 Task: Add Boiron Arnica Montana 6C to the cart.
Action: Mouse moved to (255, 110)
Screenshot: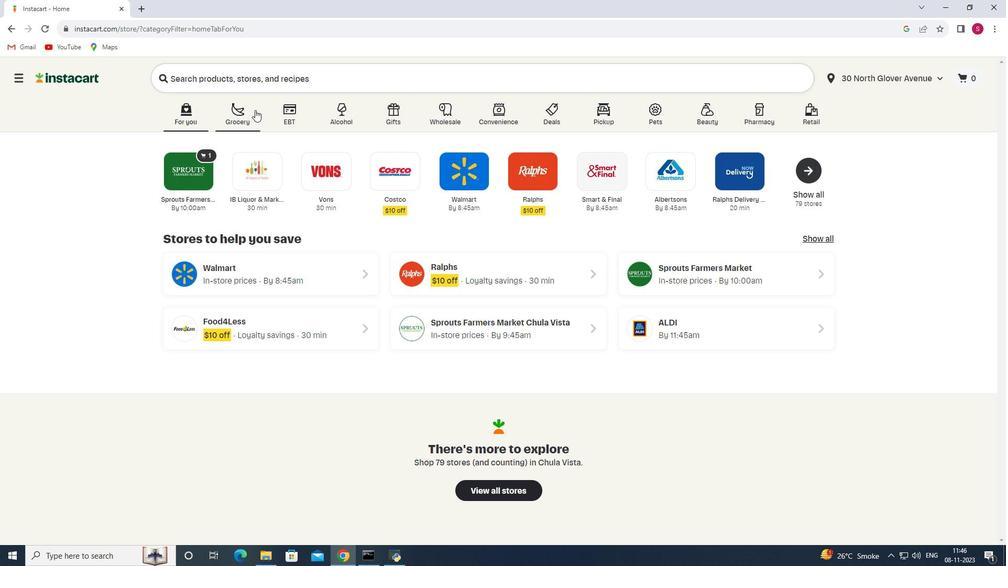 
Action: Mouse pressed left at (255, 110)
Screenshot: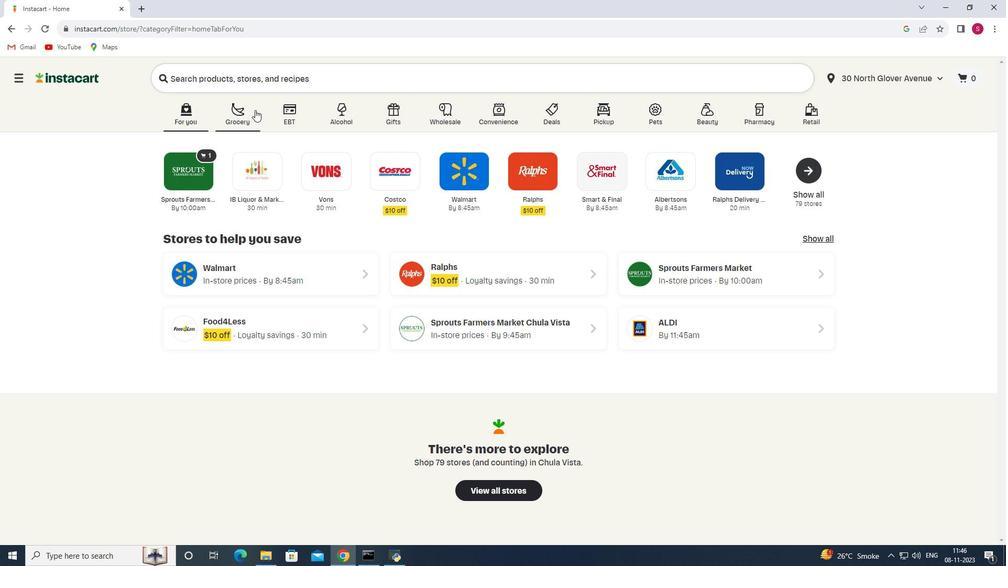 
Action: Mouse moved to (262, 301)
Screenshot: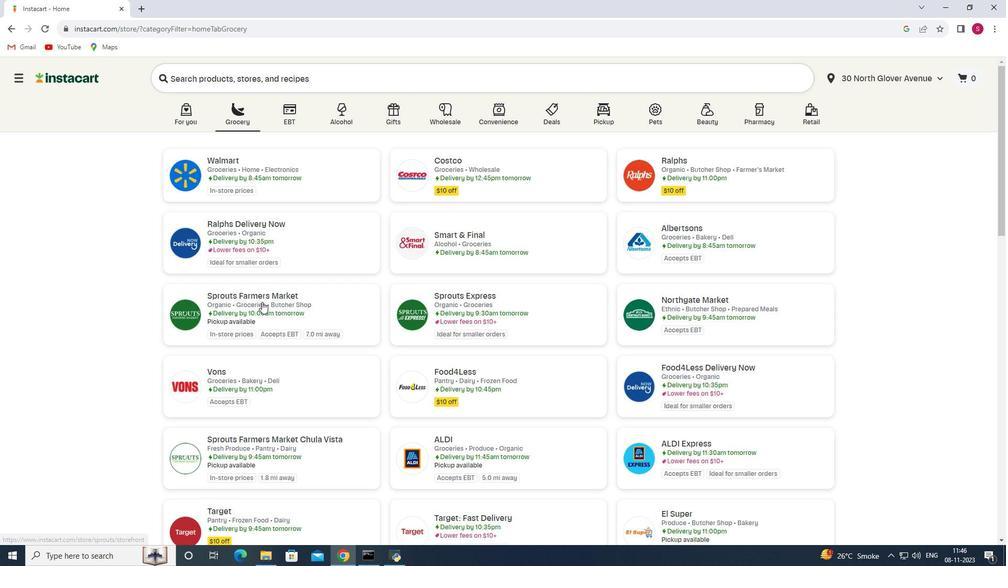 
Action: Mouse pressed left at (262, 301)
Screenshot: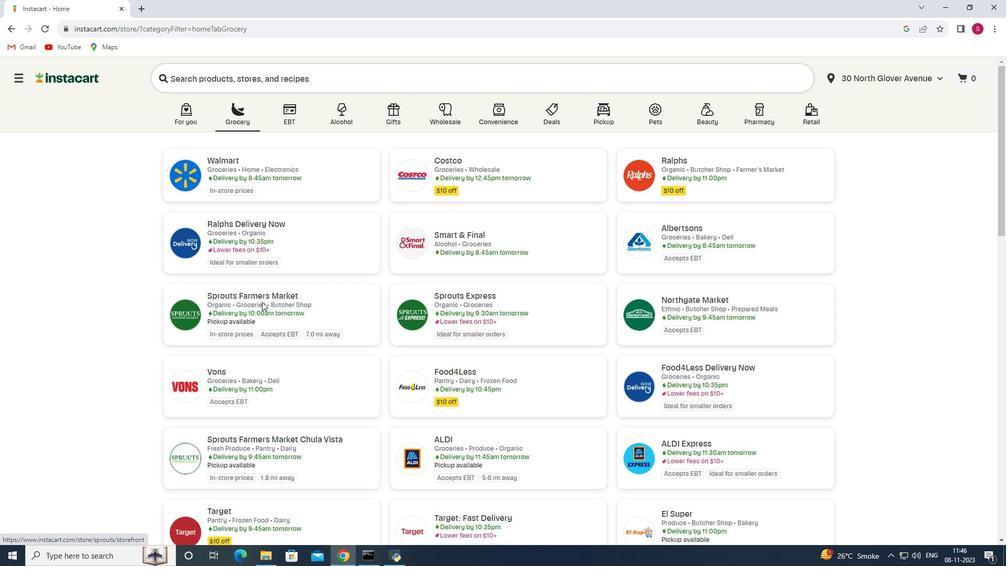 
Action: Mouse moved to (113, 326)
Screenshot: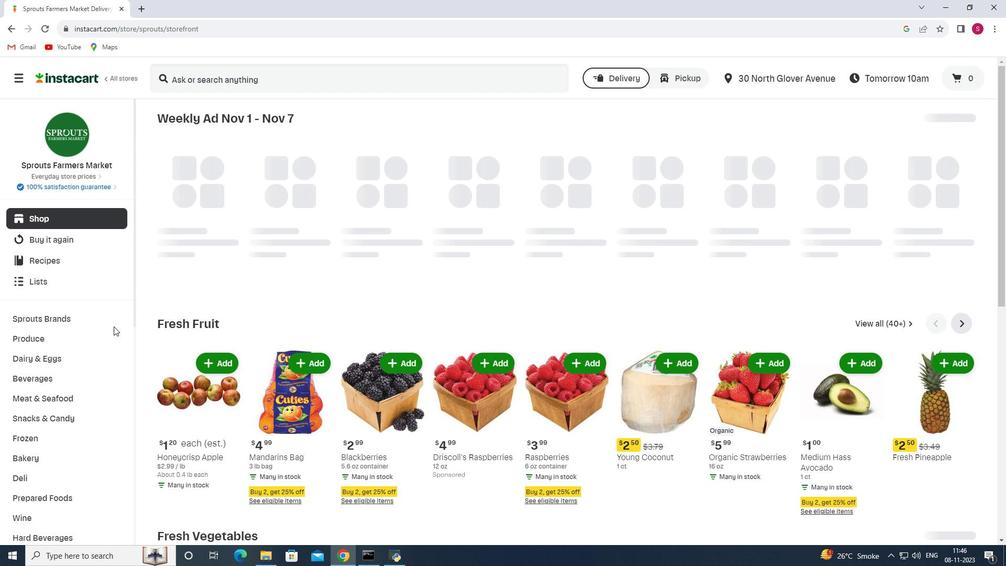 
Action: Mouse scrolled (113, 326) with delta (0, 0)
Screenshot: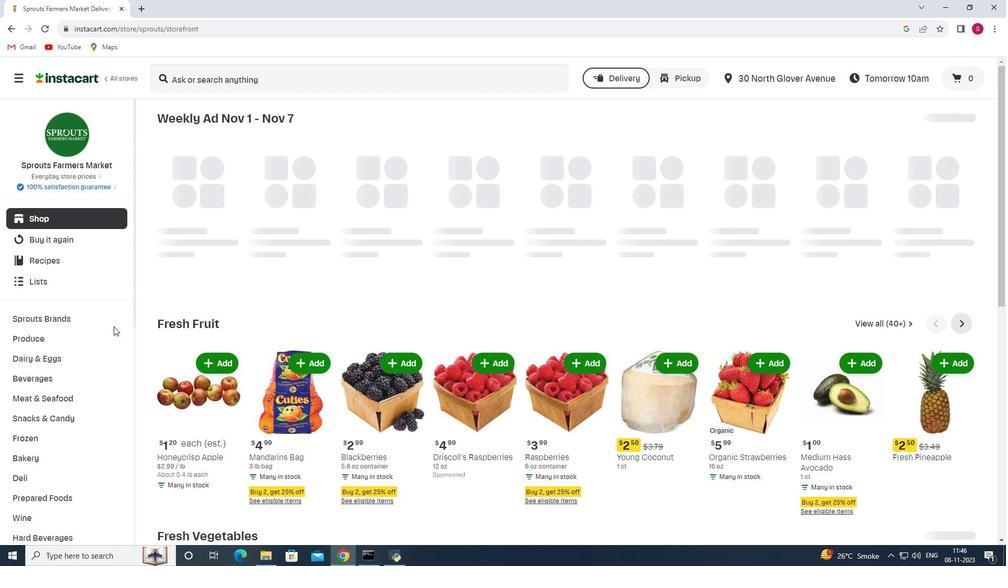 
Action: Mouse scrolled (113, 326) with delta (0, 0)
Screenshot: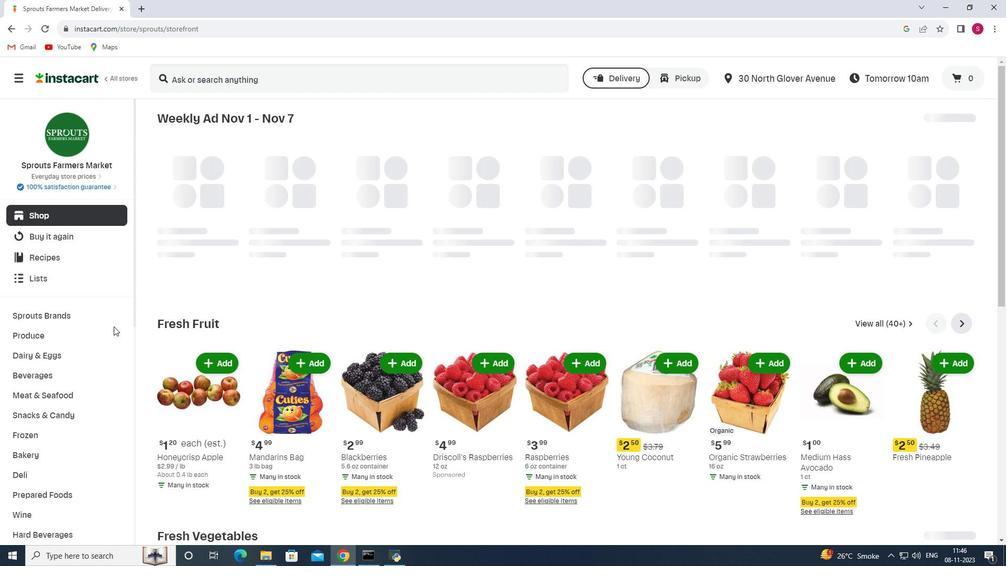 
Action: Mouse scrolled (113, 326) with delta (0, 0)
Screenshot: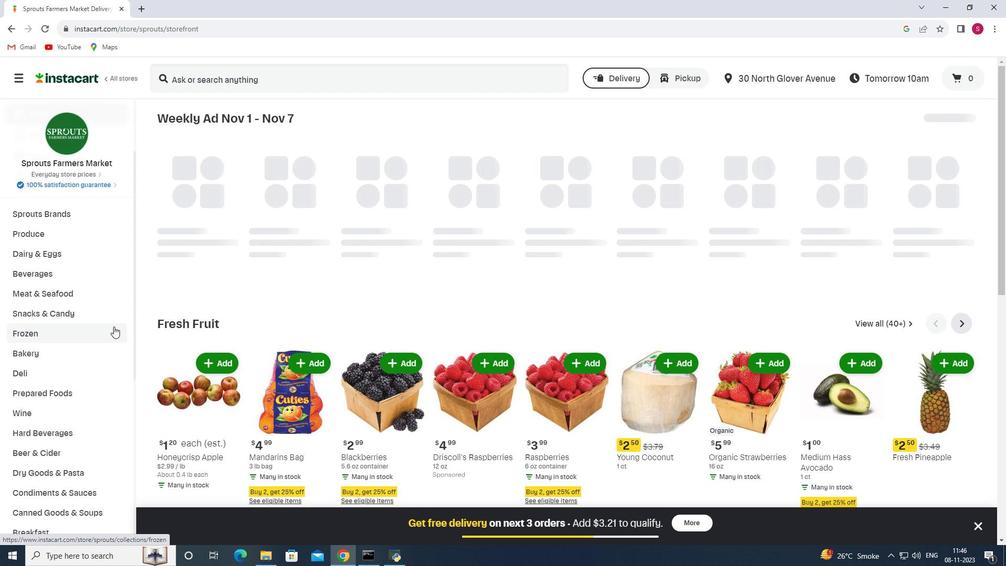 
Action: Mouse scrolled (113, 326) with delta (0, 0)
Screenshot: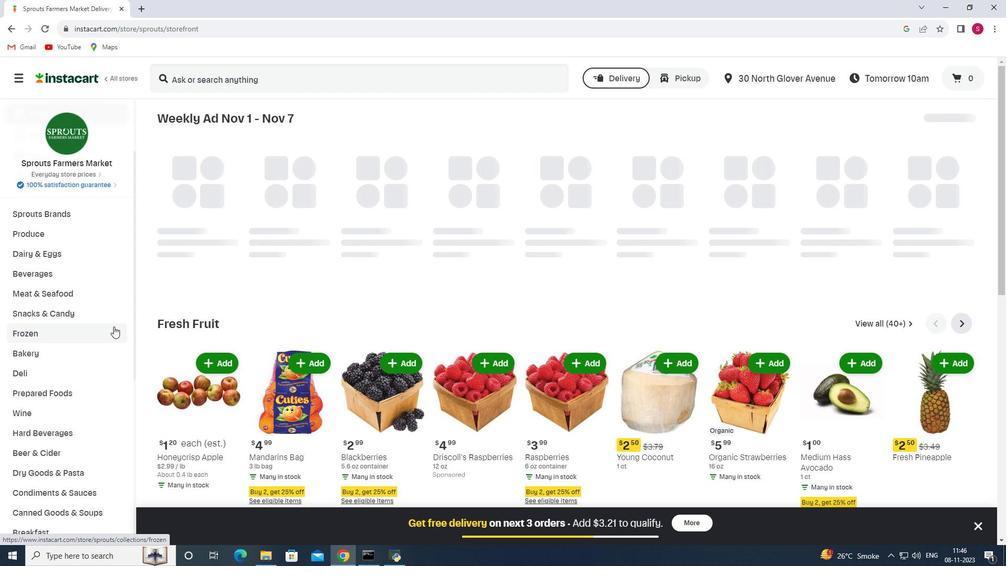 
Action: Mouse scrolled (113, 326) with delta (0, 0)
Screenshot: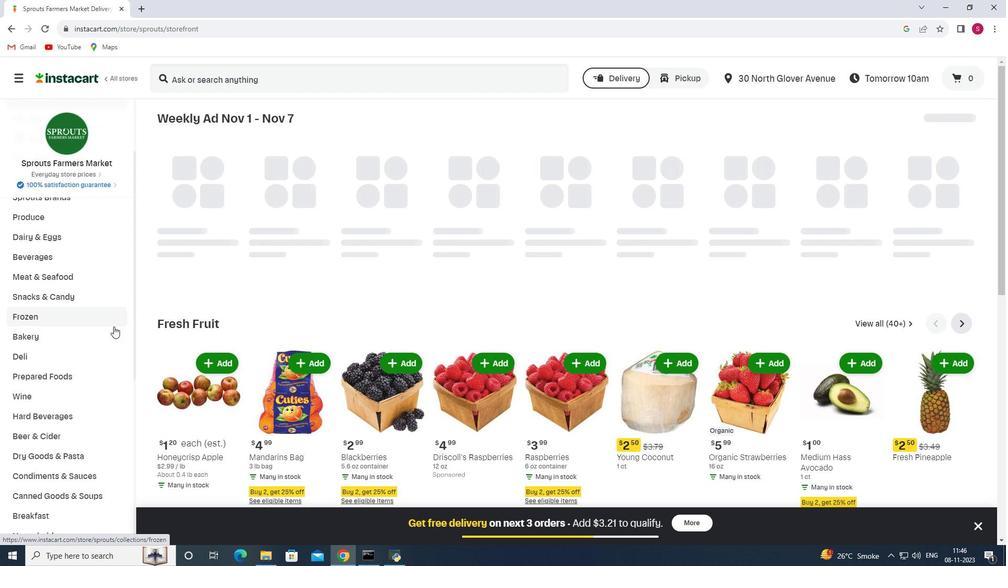 
Action: Mouse moved to (110, 326)
Screenshot: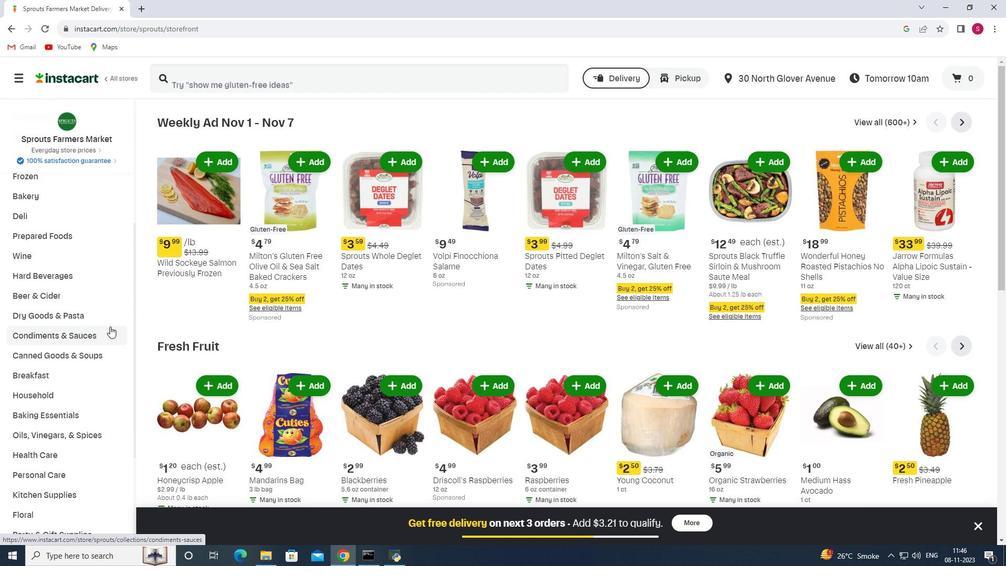 
Action: Mouse scrolled (110, 326) with delta (0, 0)
Screenshot: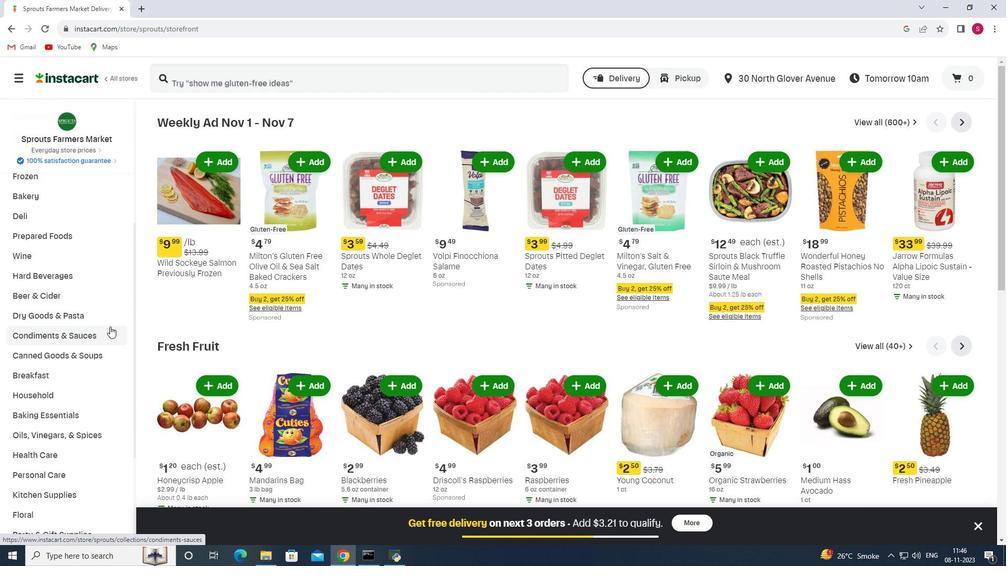 
Action: Mouse moved to (53, 332)
Screenshot: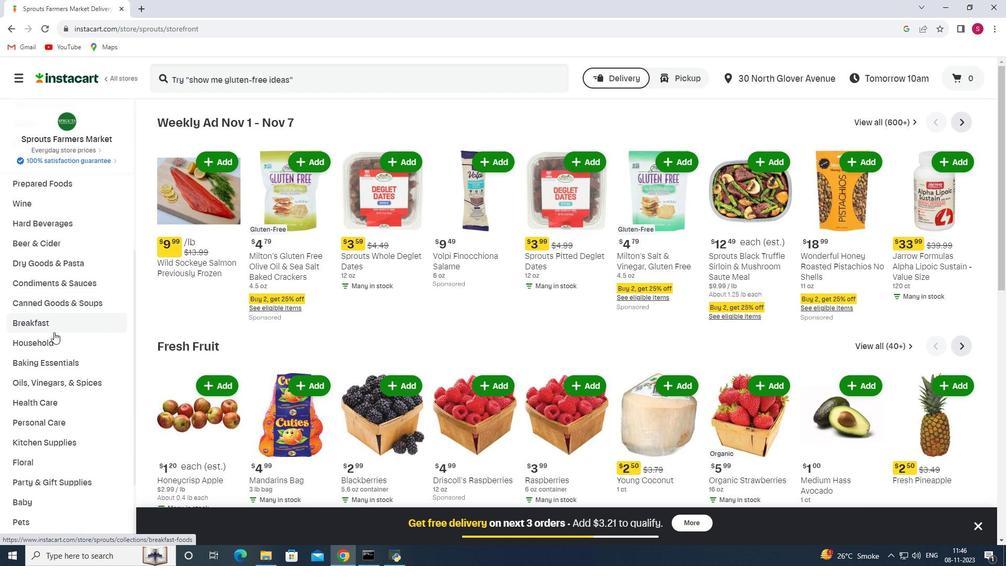 
Action: Mouse scrolled (53, 331) with delta (0, 0)
Screenshot: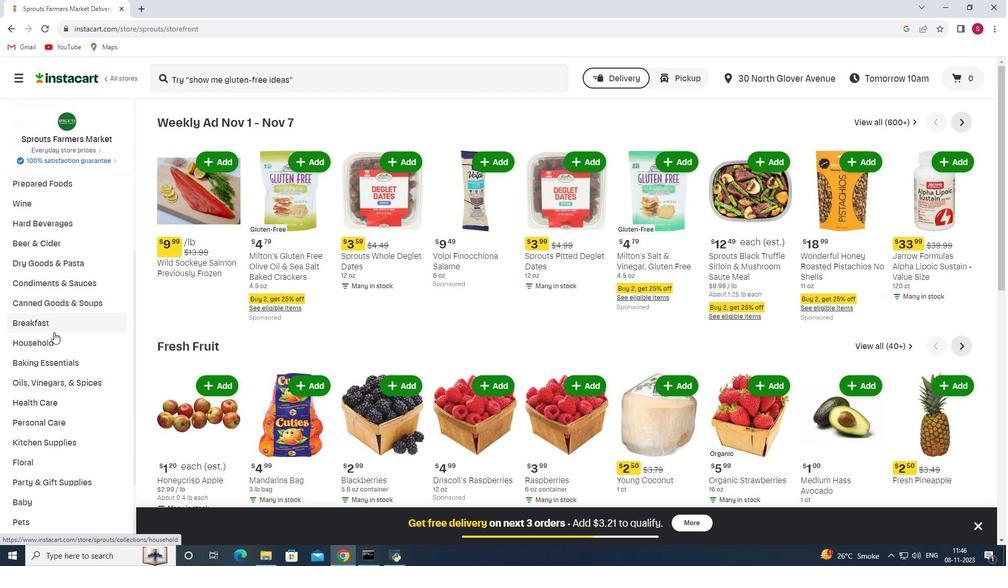
Action: Mouse scrolled (53, 331) with delta (0, 0)
Screenshot: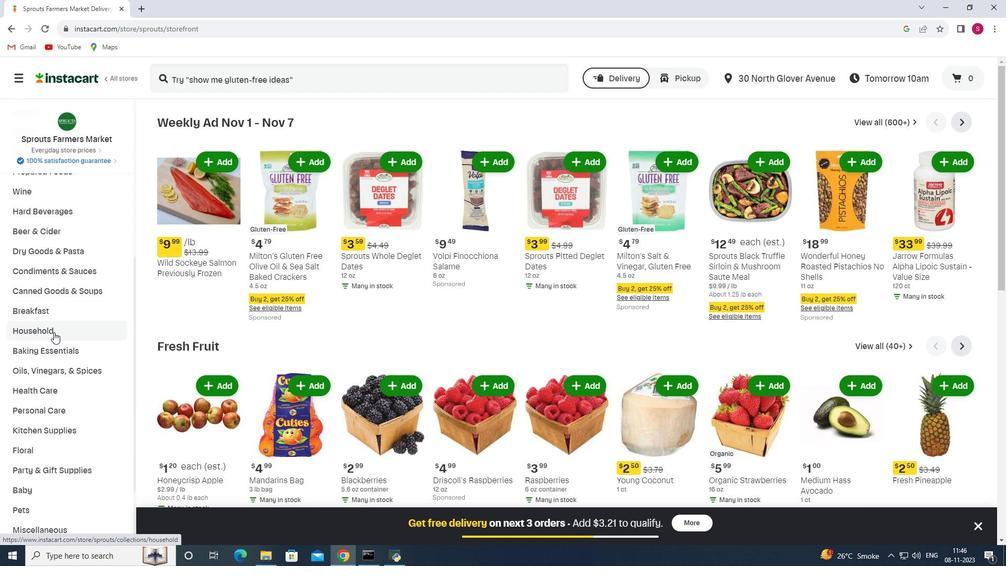 
Action: Mouse moved to (51, 299)
Screenshot: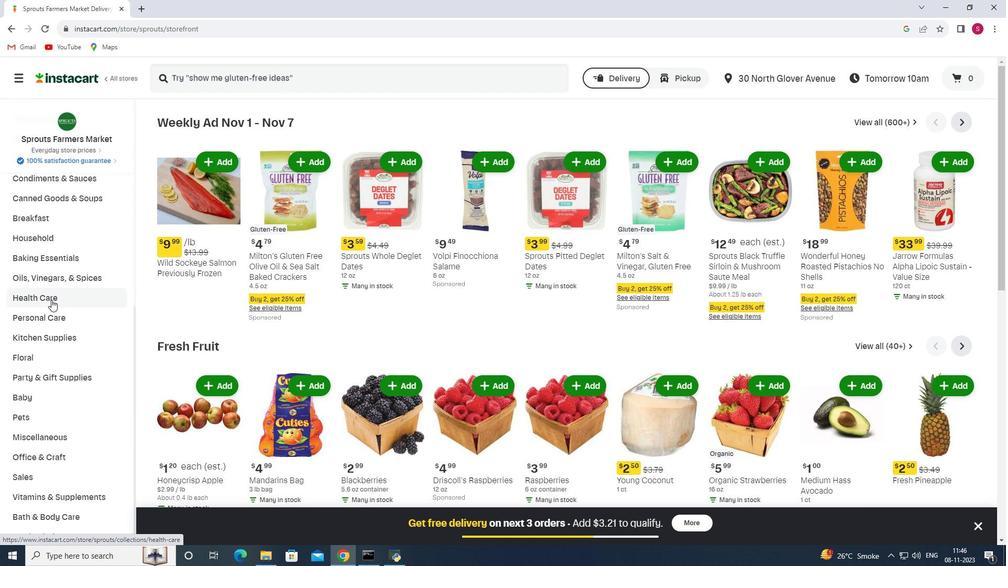 
Action: Mouse pressed left at (51, 299)
Screenshot: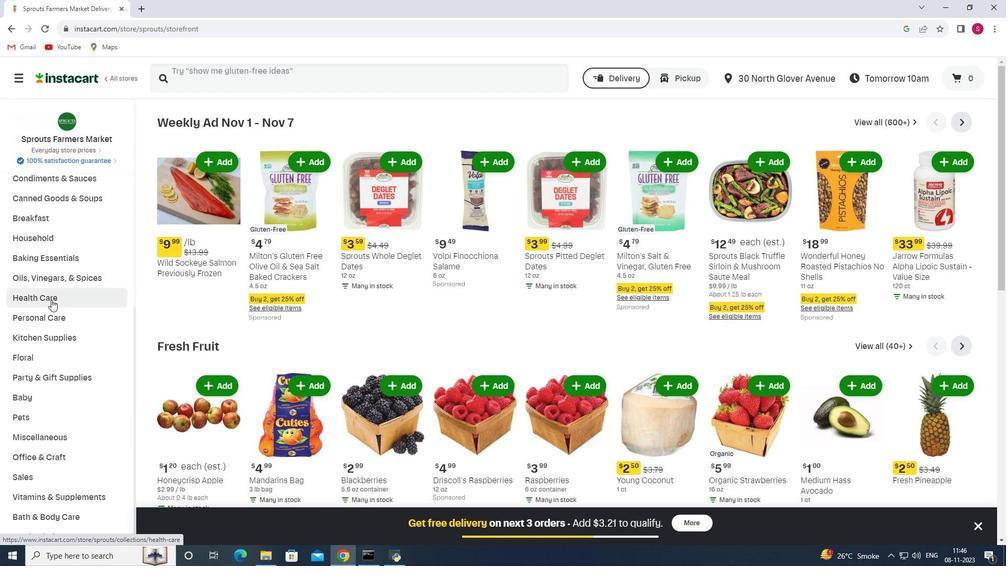 
Action: Mouse moved to (381, 143)
Screenshot: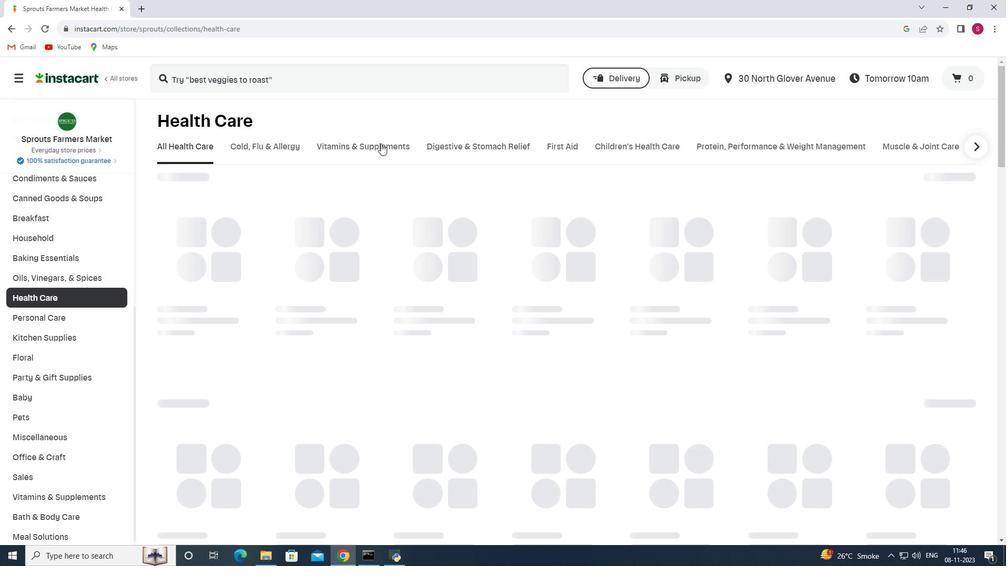 
Action: Mouse pressed left at (381, 143)
Screenshot: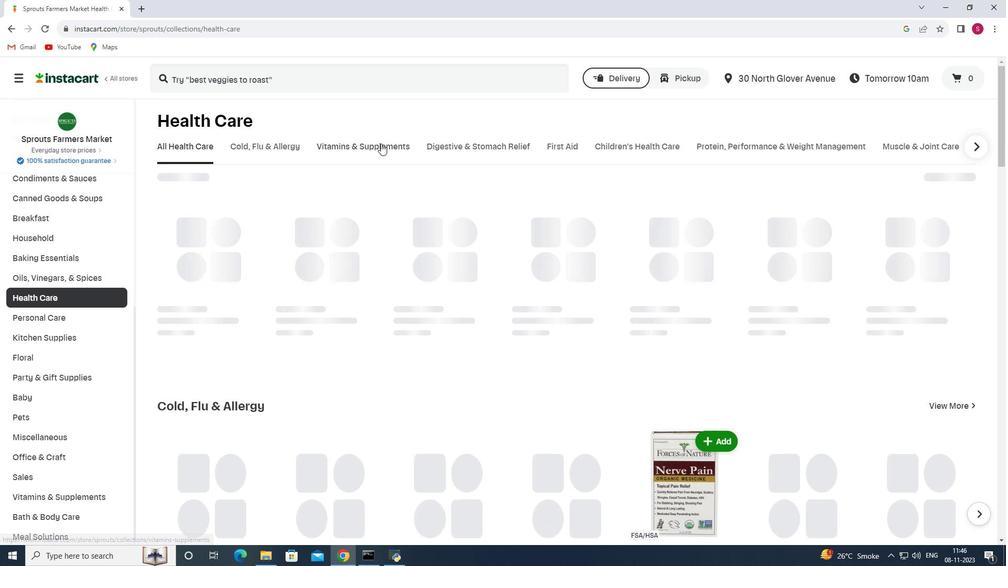 
Action: Mouse moved to (804, 194)
Screenshot: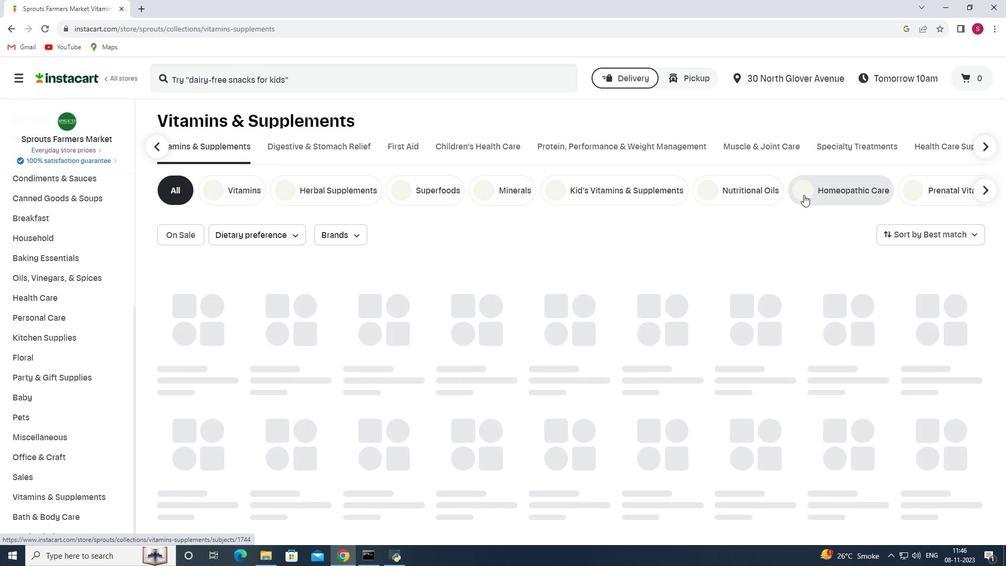 
Action: Mouse pressed left at (804, 194)
Screenshot: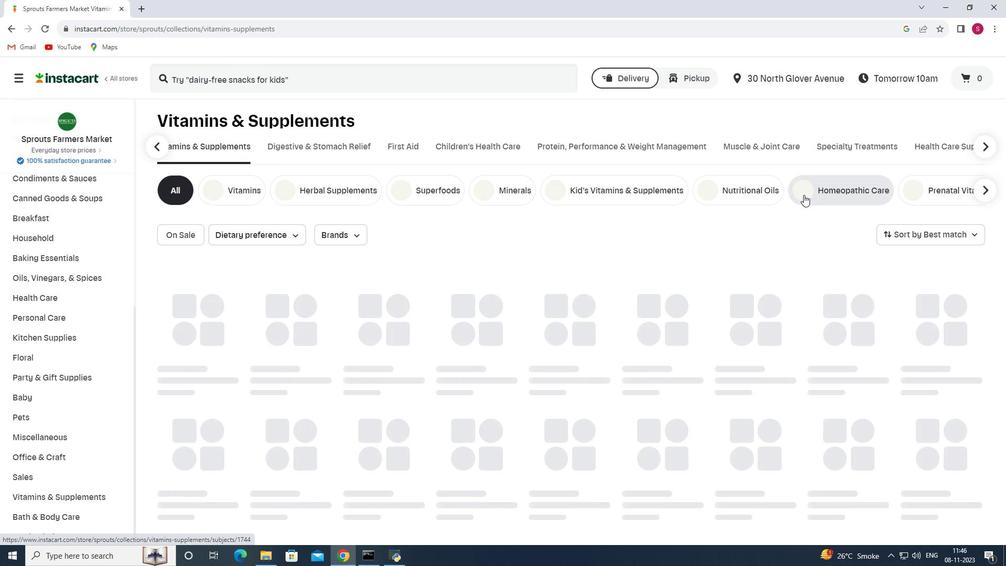 
Action: Mouse moved to (327, 78)
Screenshot: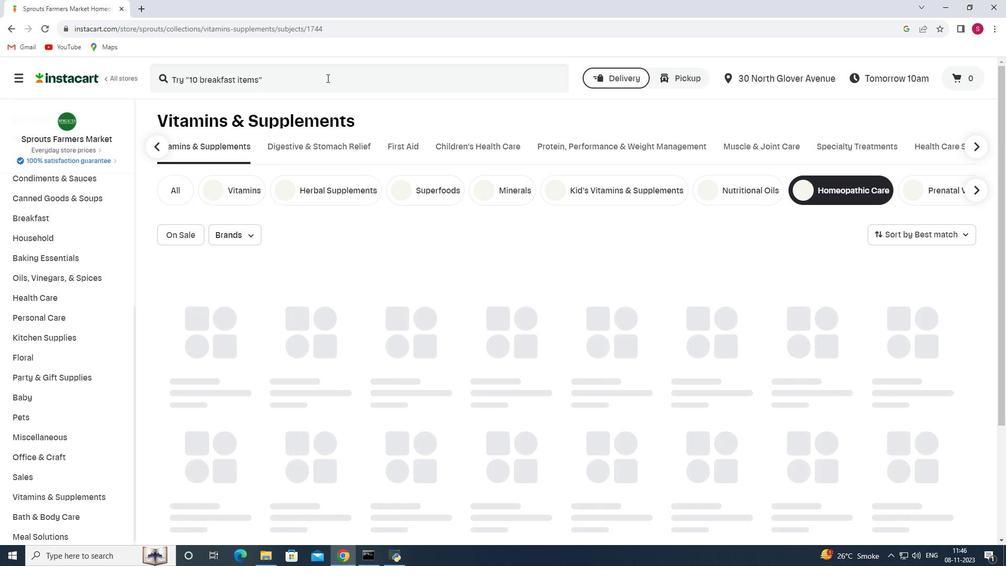 
Action: Mouse pressed left at (327, 78)
Screenshot: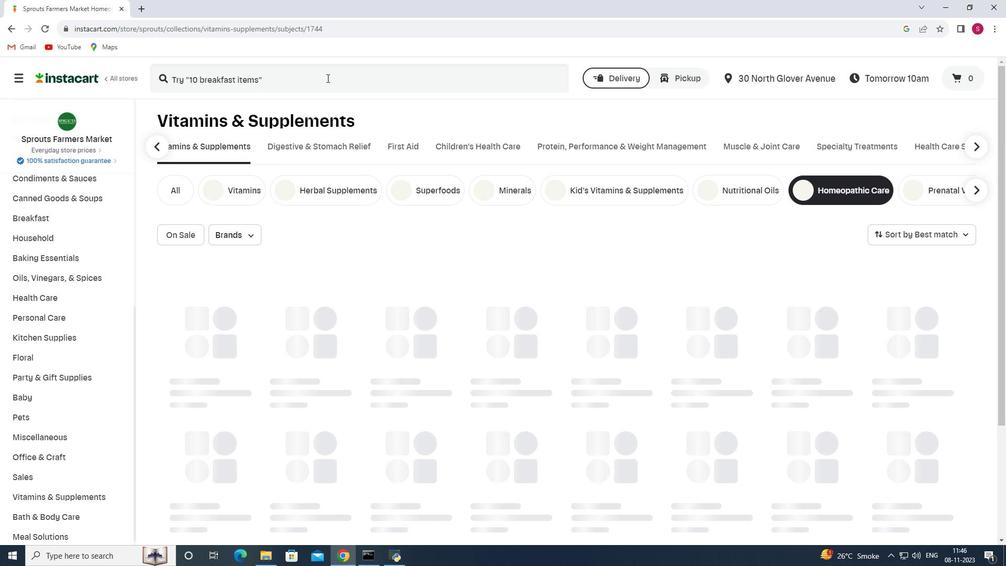 
Action: Key pressed <Key.shift>Boiron<Key.space><Key.shift>Arnica<Key.space><Key.shift>Montana<Key.space>6<Key.shift>C<Key.enter>
Screenshot: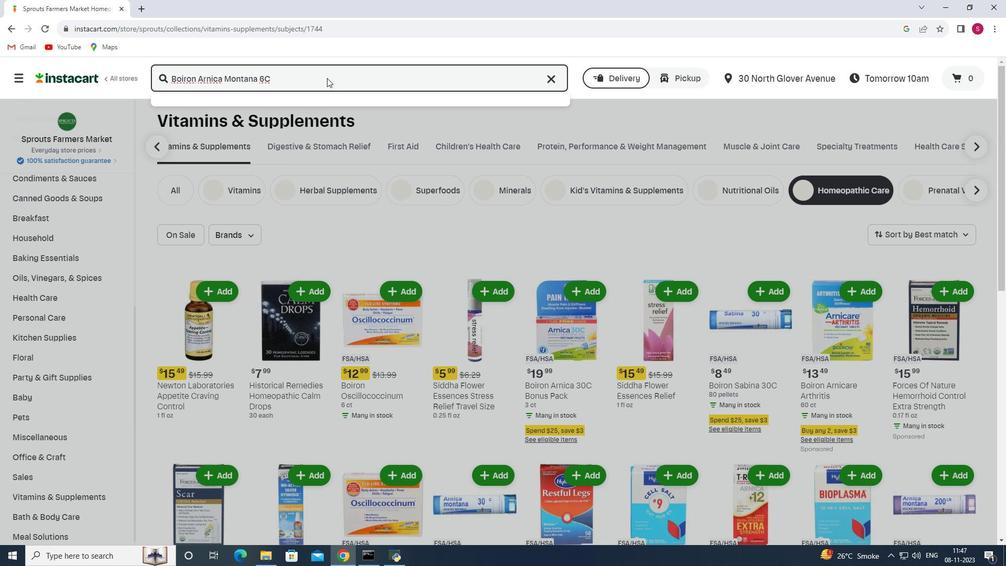 
Action: Mouse moved to (794, 187)
Screenshot: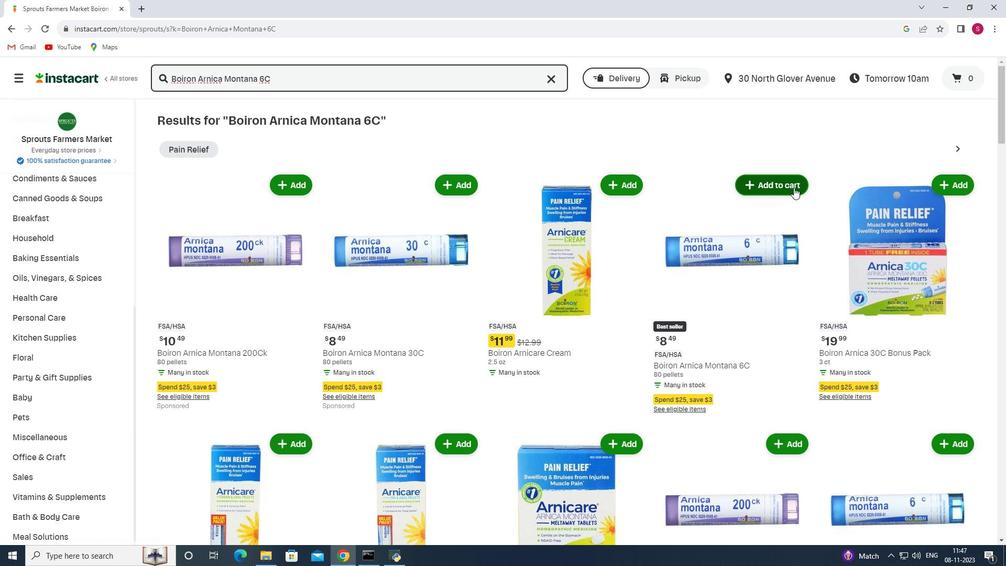 
Action: Mouse pressed left at (794, 187)
Screenshot: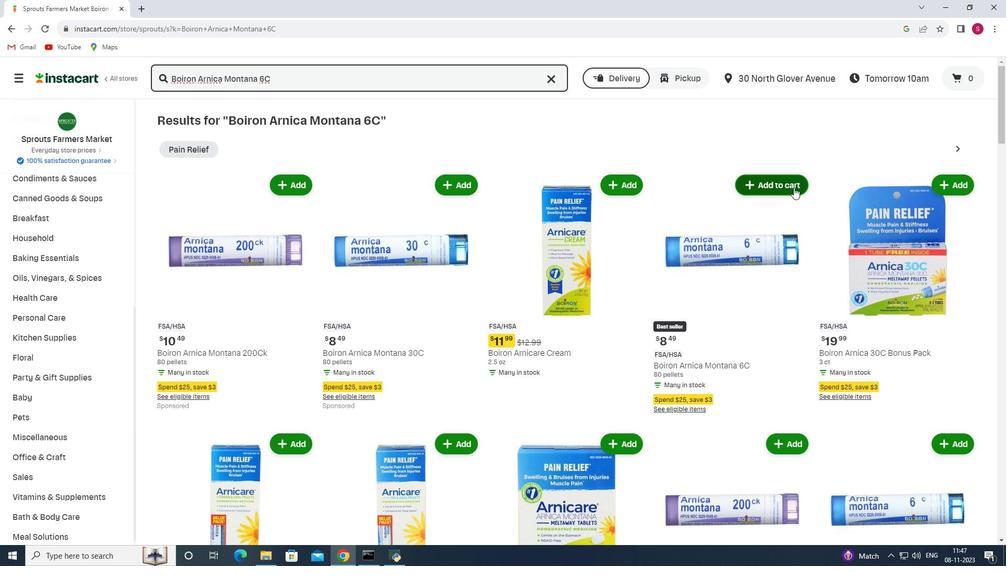 
Action: Mouse moved to (772, 224)
Screenshot: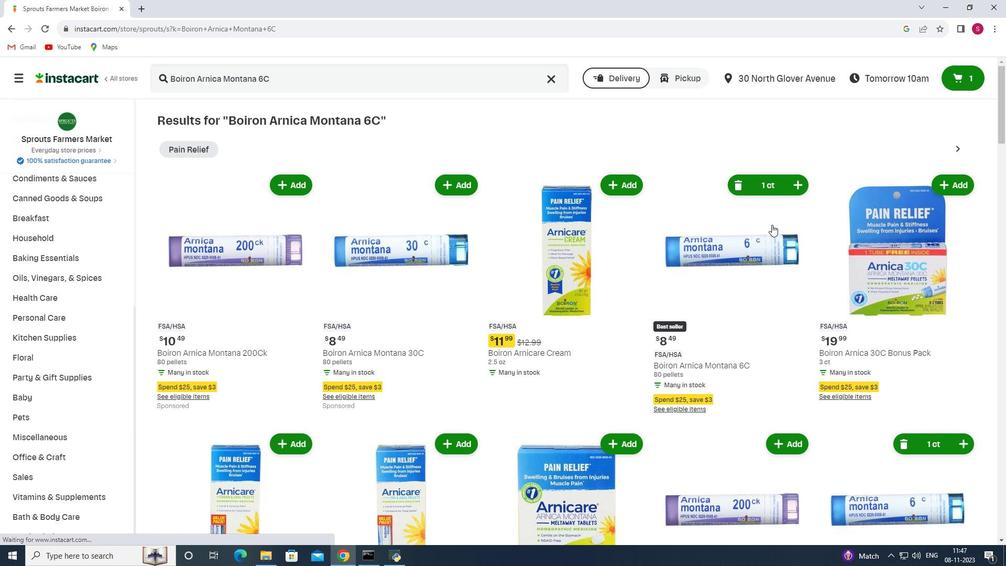 
